 Task: Check the difference between a specific commit and a branch with details and author information.
Action: Mouse moved to (233, 391)
Screenshot: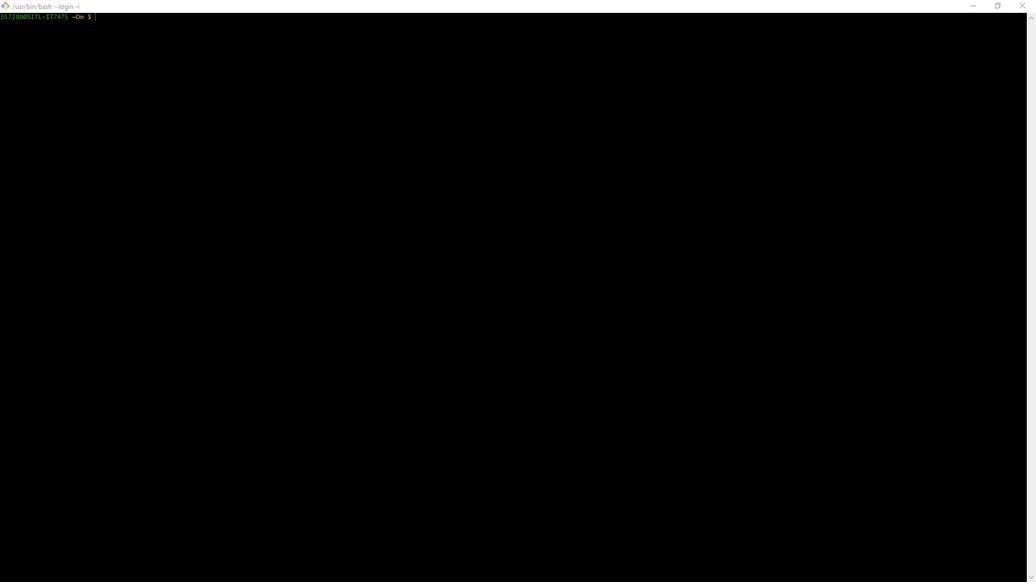 
Action: Mouse pressed left at (233, 391)
Screenshot: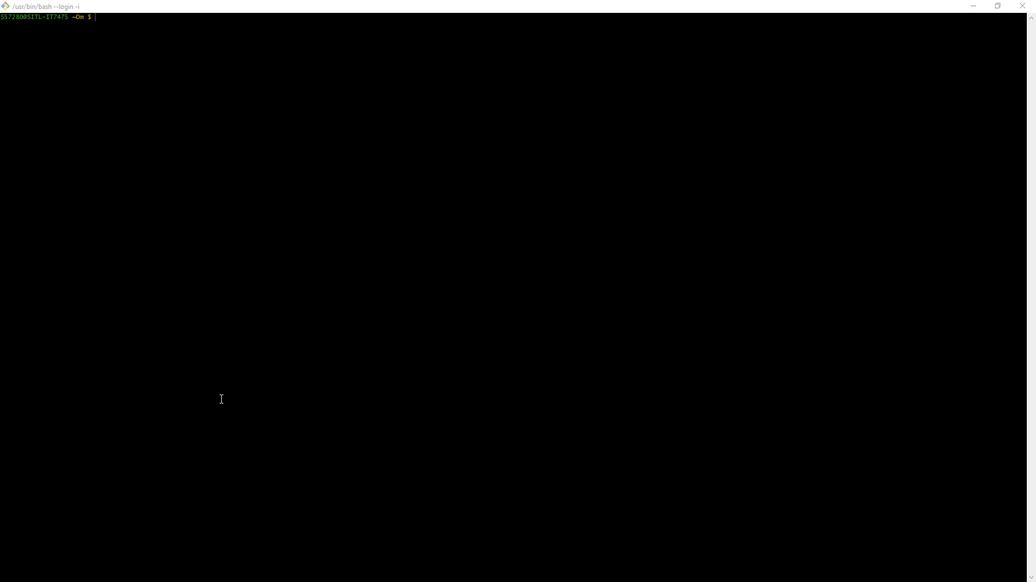 
Action: Mouse moved to (233, 391)
Screenshot: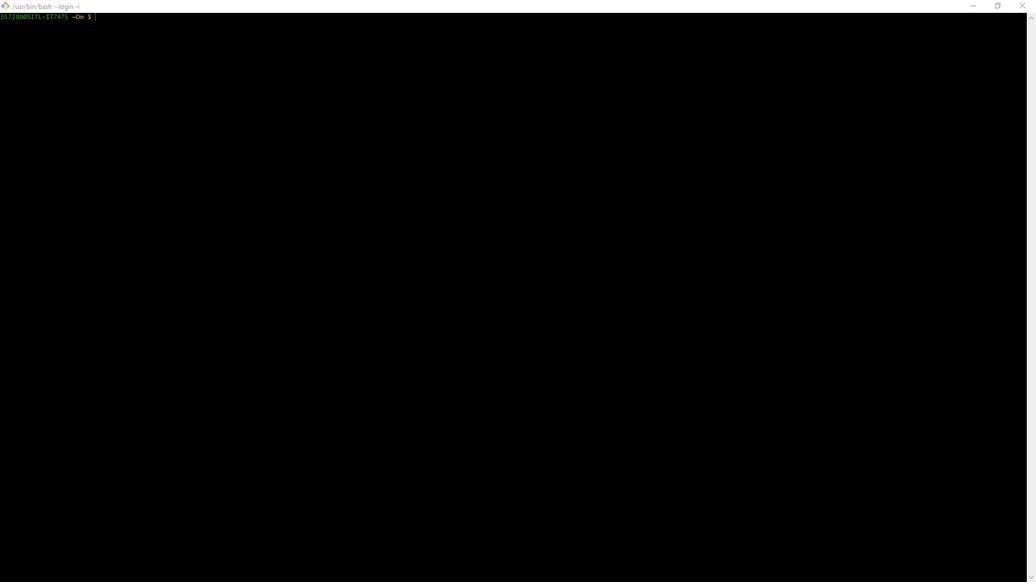 
Action: Mouse pressed left at (233, 391)
Screenshot: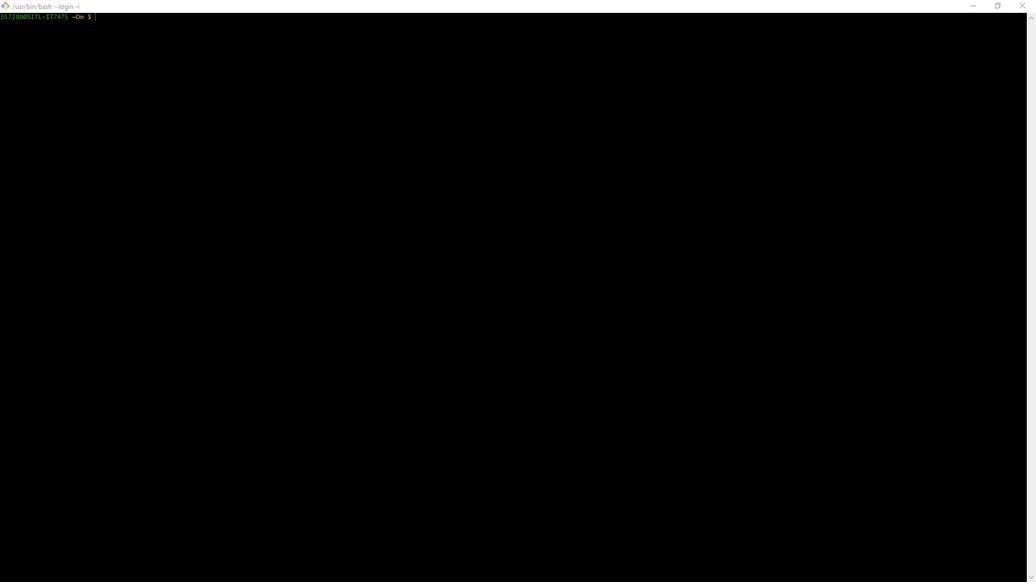 
Action: Mouse moved to (233, 391)
Screenshot: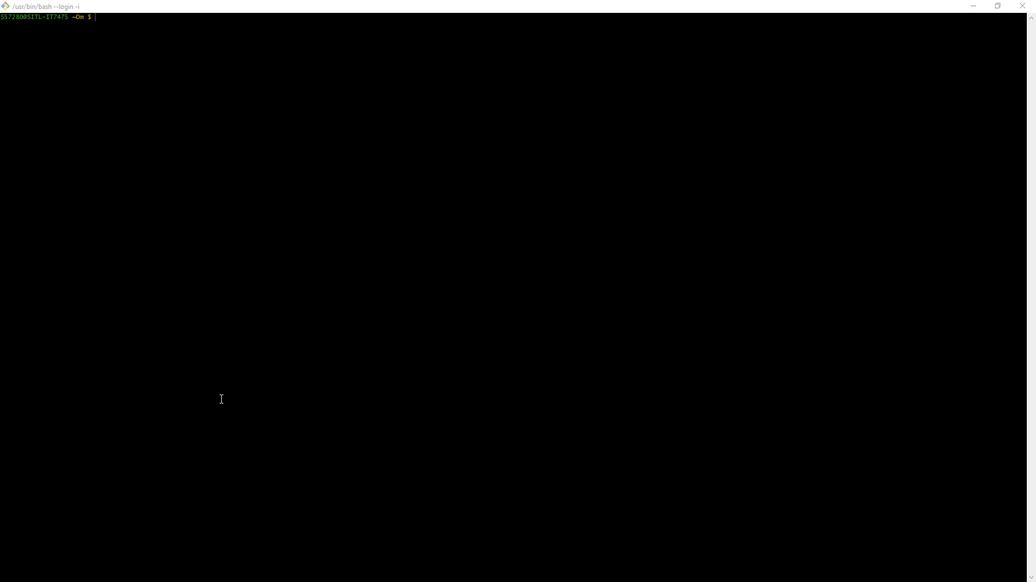
Action: Mouse pressed left at (233, 391)
Screenshot: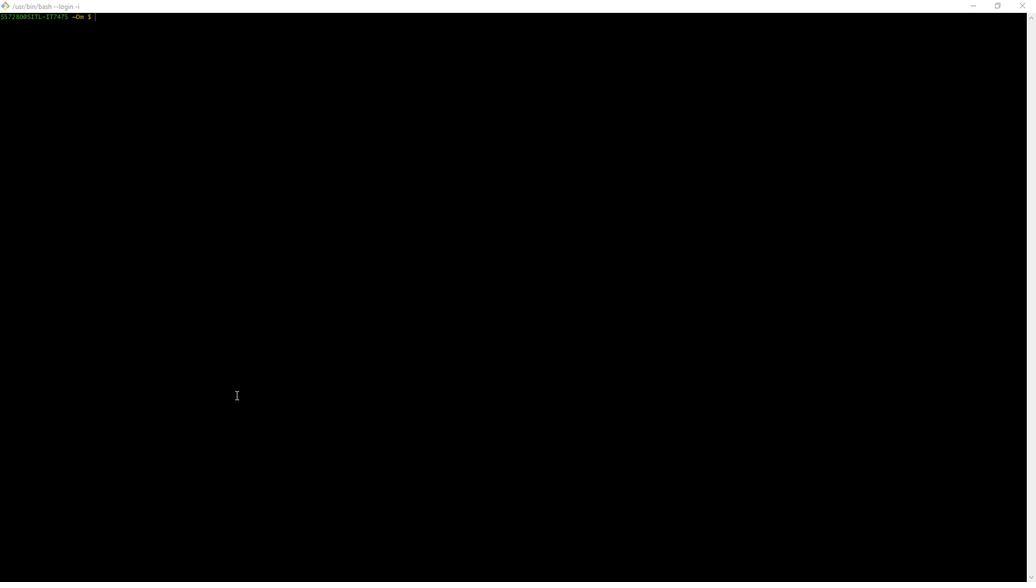 
Action: Key pressed cd<Key.space>public-apis<Key.enter>git<Key.space>shoe<Key.backspace>w<Key.enter>git<Key.space>diff<Key.space>49d267a..aman<Key.enter>git<Key.space>show<Key.space>49d267a<Key.enter>
Screenshot: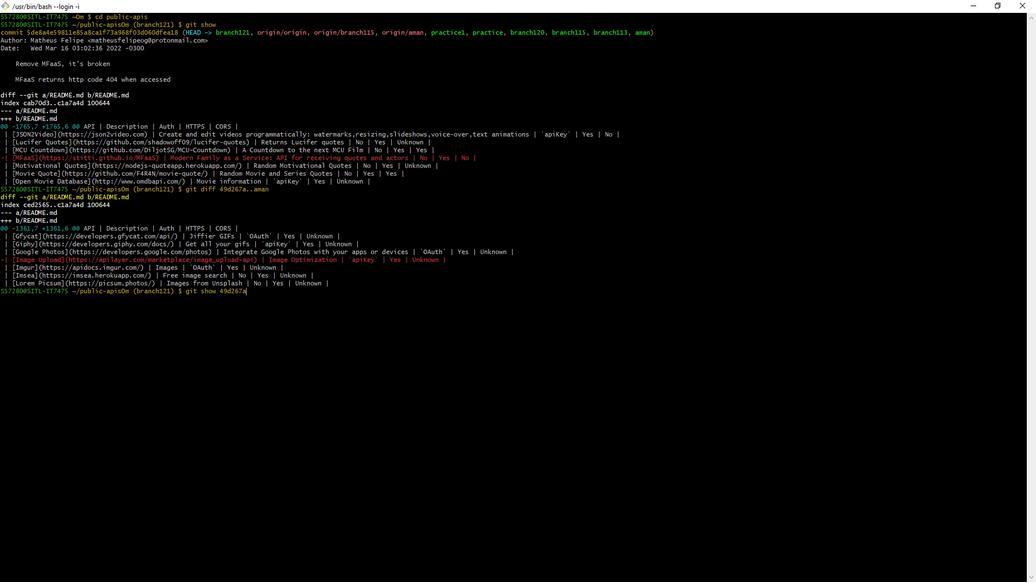 
Action: Mouse moved to (233, 391)
Screenshot: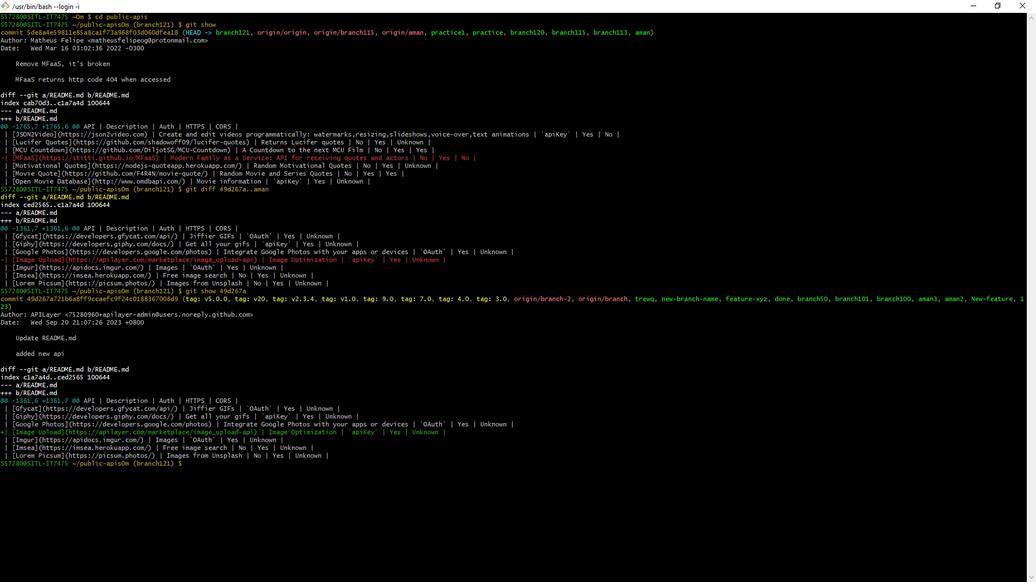 
Action: Mouse scrolled (233, 391) with delta (0, 0)
Screenshot: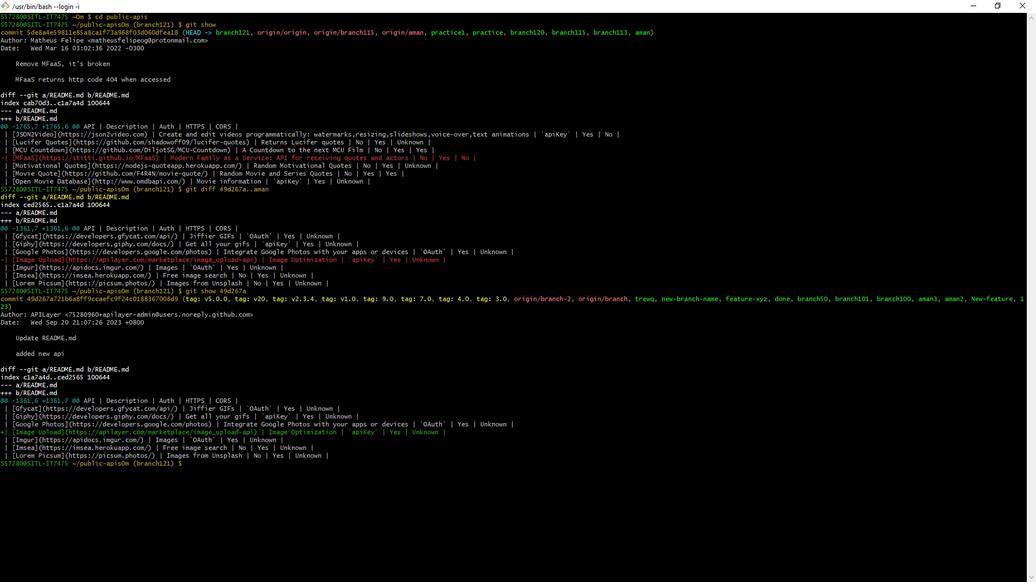 
Action: Mouse moved to (233, 391)
Screenshot: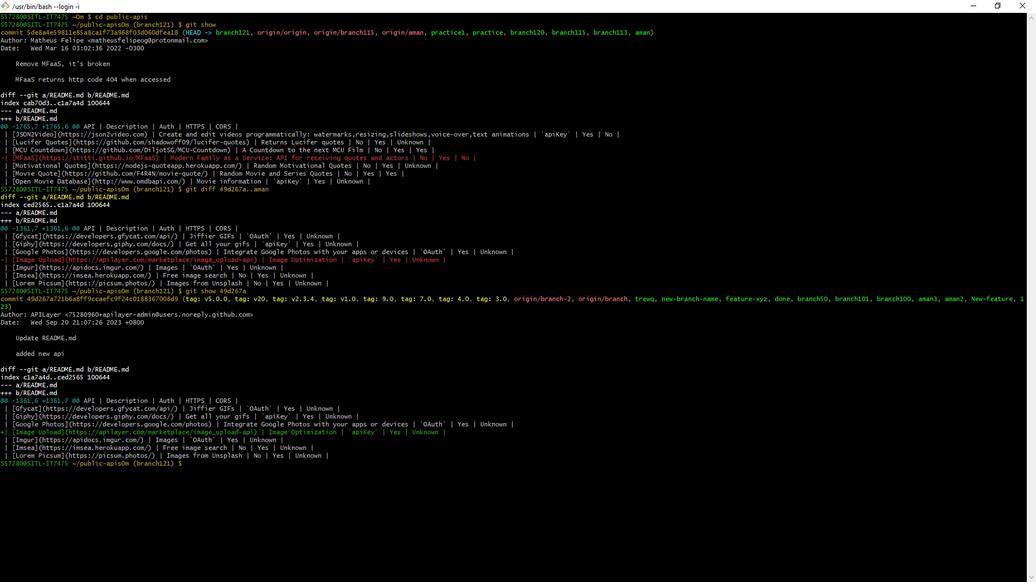 
Action: Mouse scrolled (233, 391) with delta (0, 0)
Screenshot: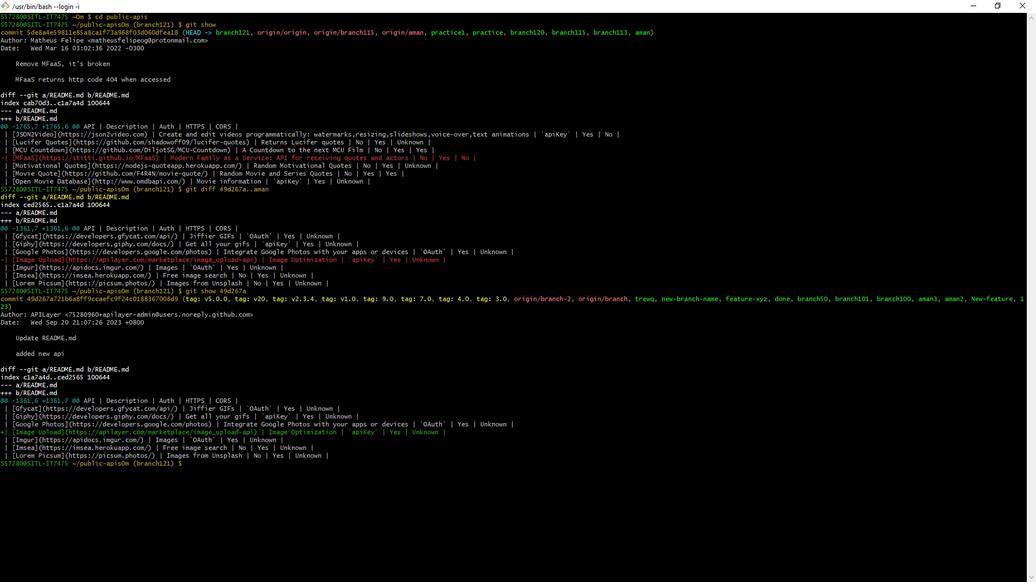 
Action: Mouse moved to (233, 391)
Screenshot: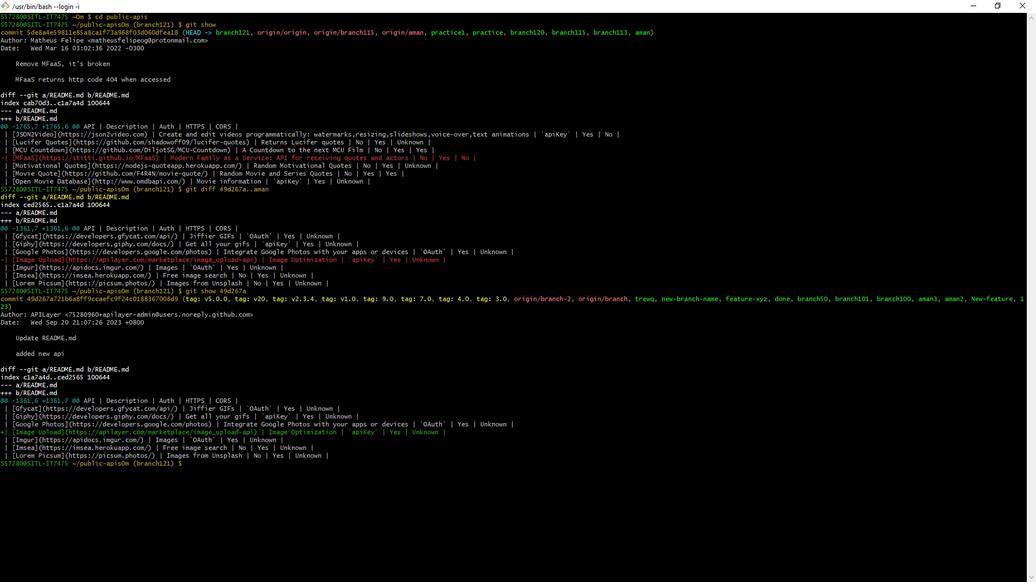 
Action: Mouse scrolled (233, 391) with delta (0, 0)
Screenshot: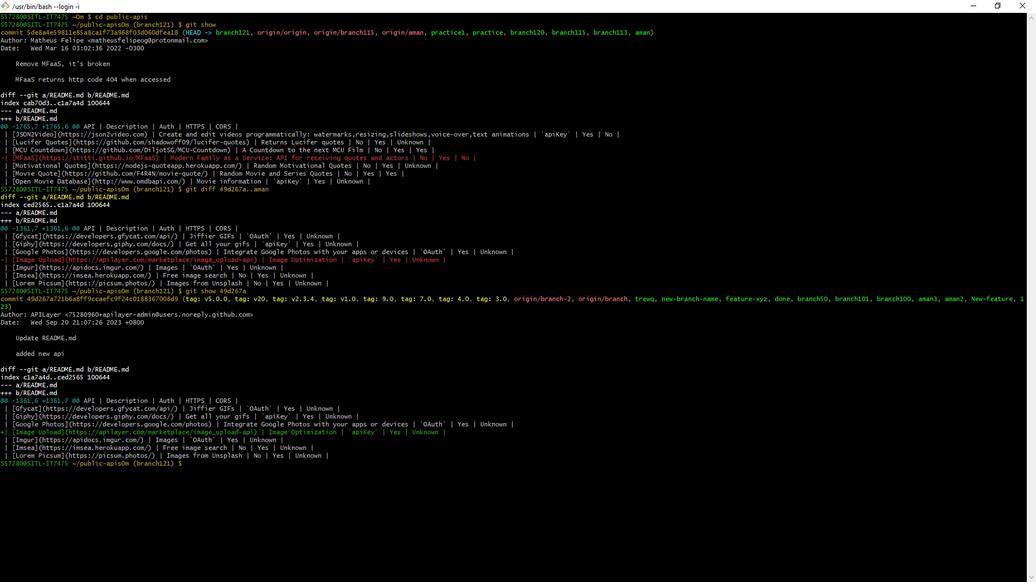 
Action: Mouse moved to (233, 391)
Screenshot: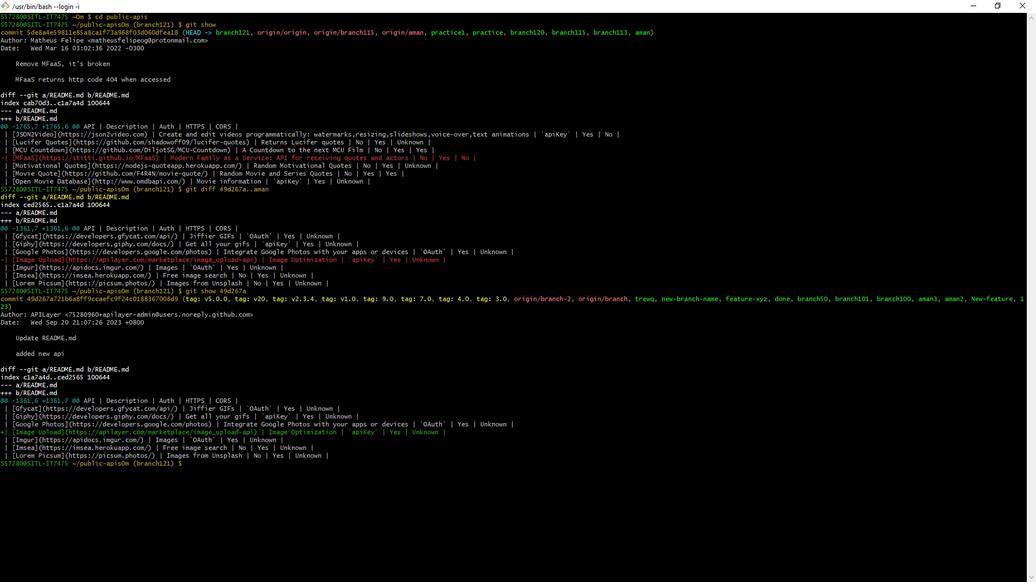 
Action: Mouse scrolled (233, 391) with delta (0, 0)
Screenshot: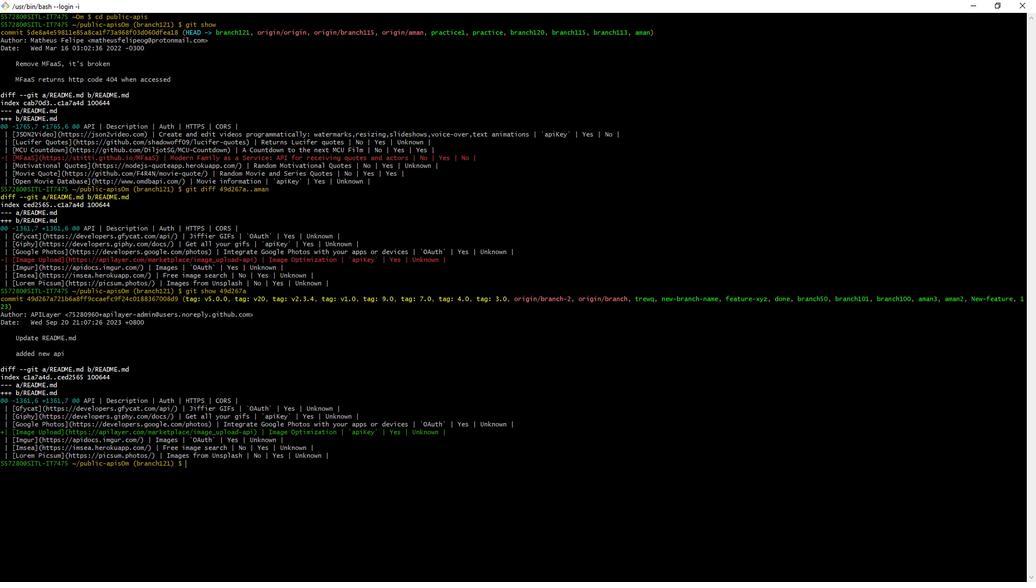 
Action: Mouse moved to (233, 391)
Screenshot: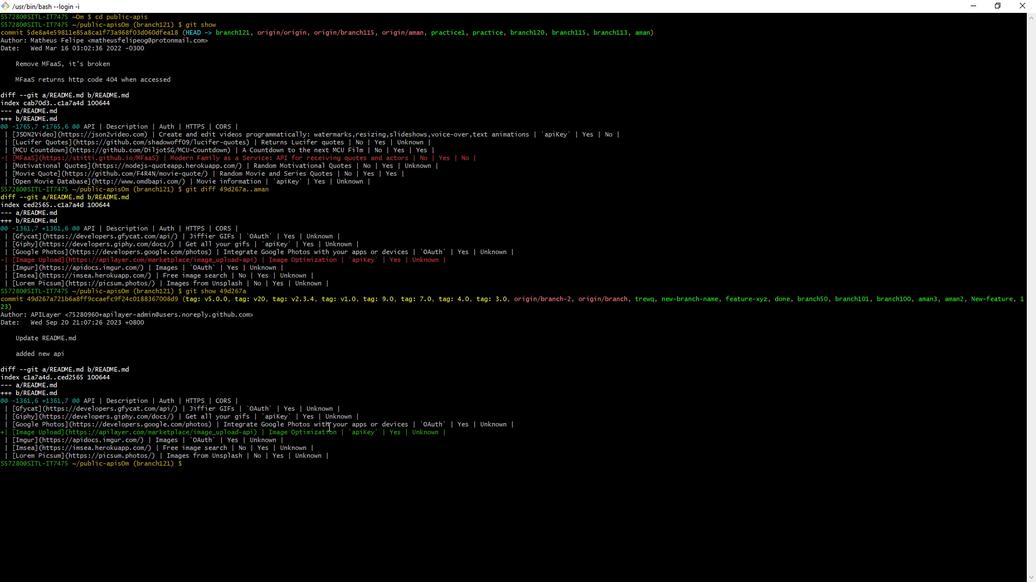 
Action: Key pressed git<Key.space><Key.backspace><Key.backspace><Key.backspace><Key.backspace><Key.backspace>
Screenshot: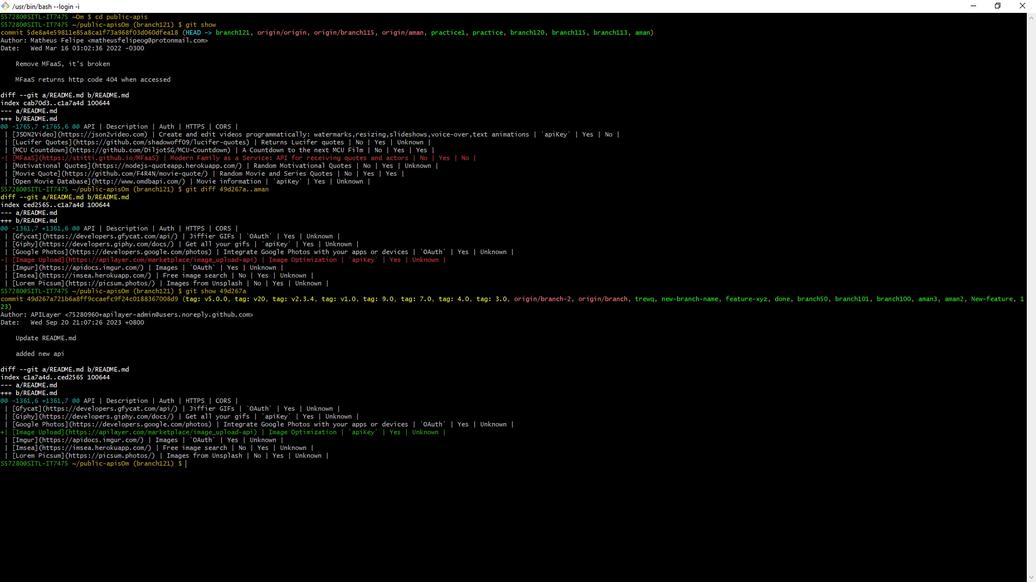 
Action: Mouse moved to (233, 391)
Screenshot: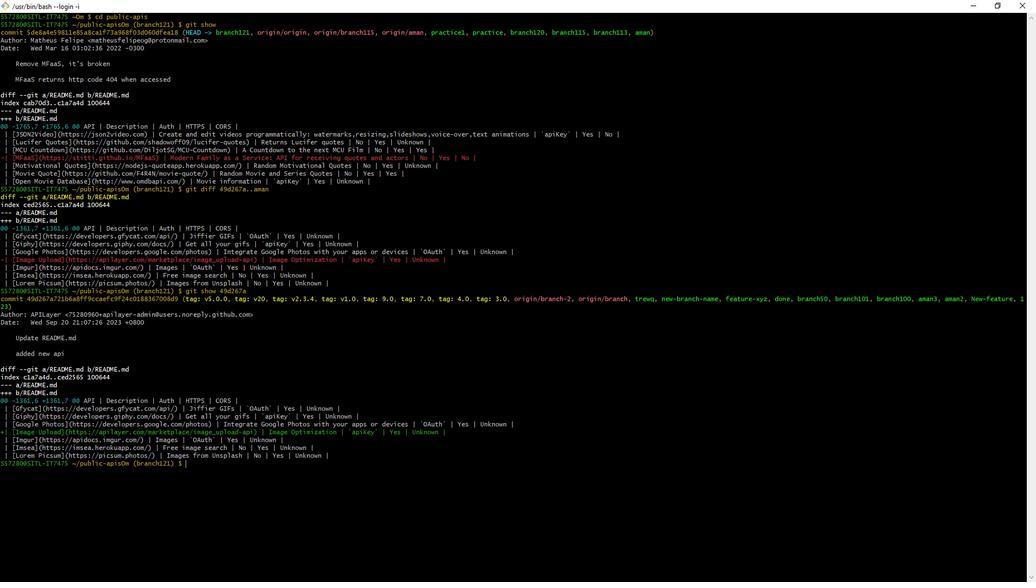 
Action: Mouse scrolled (233, 391) with delta (0, 0)
Screenshot: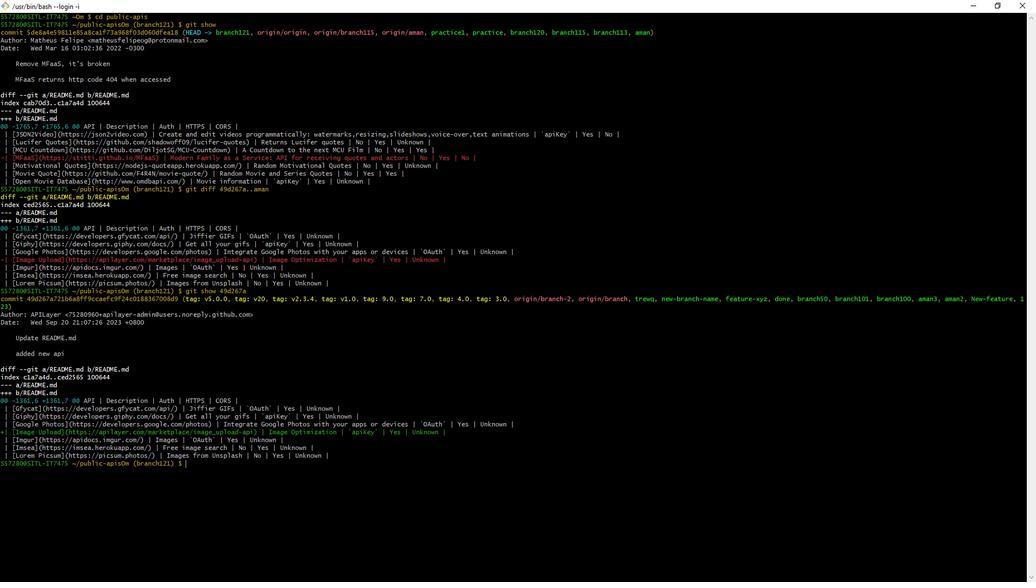 
Action: Mouse moved to (233, 391)
Screenshot: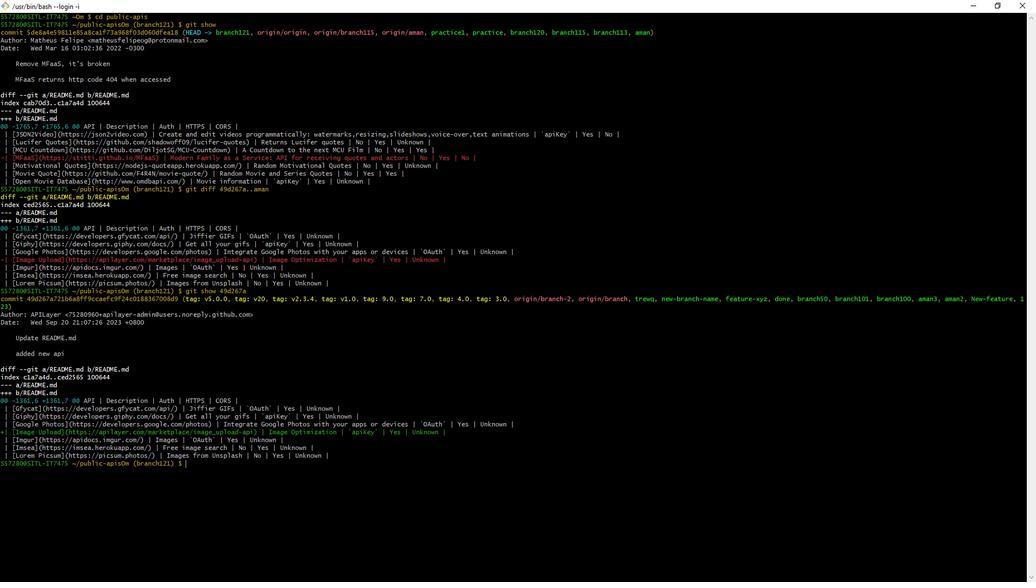
Action: Mouse scrolled (233, 391) with delta (0, 0)
Screenshot: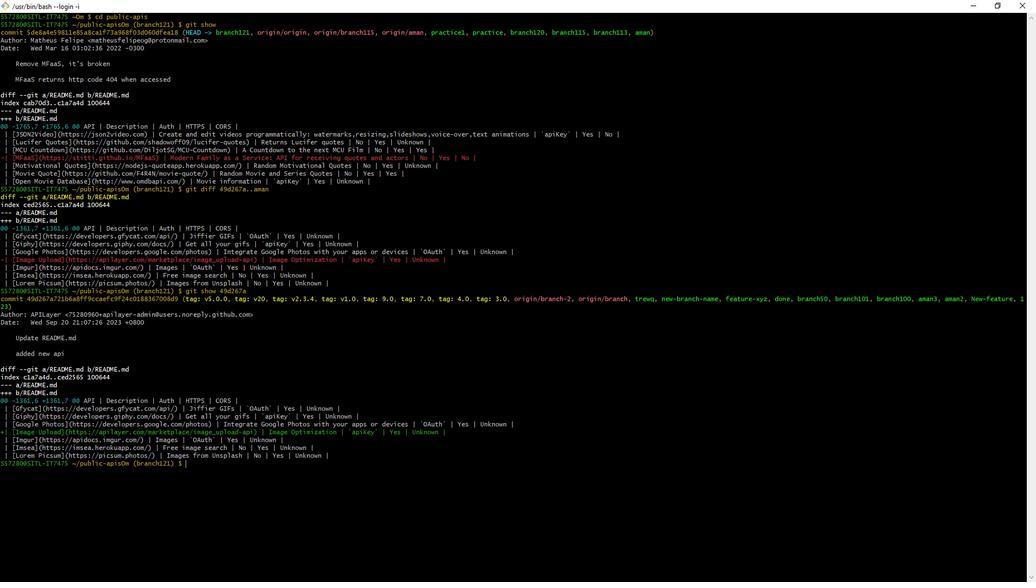 
Action: Mouse scrolled (233, 391) with delta (0, 0)
Screenshot: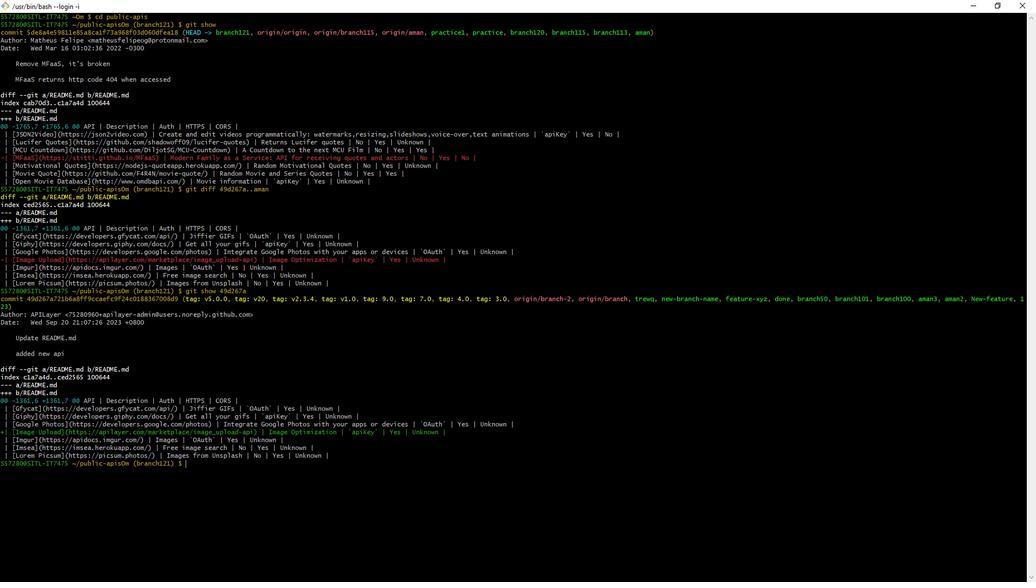 
Action: Mouse scrolled (233, 391) with delta (0, 0)
Screenshot: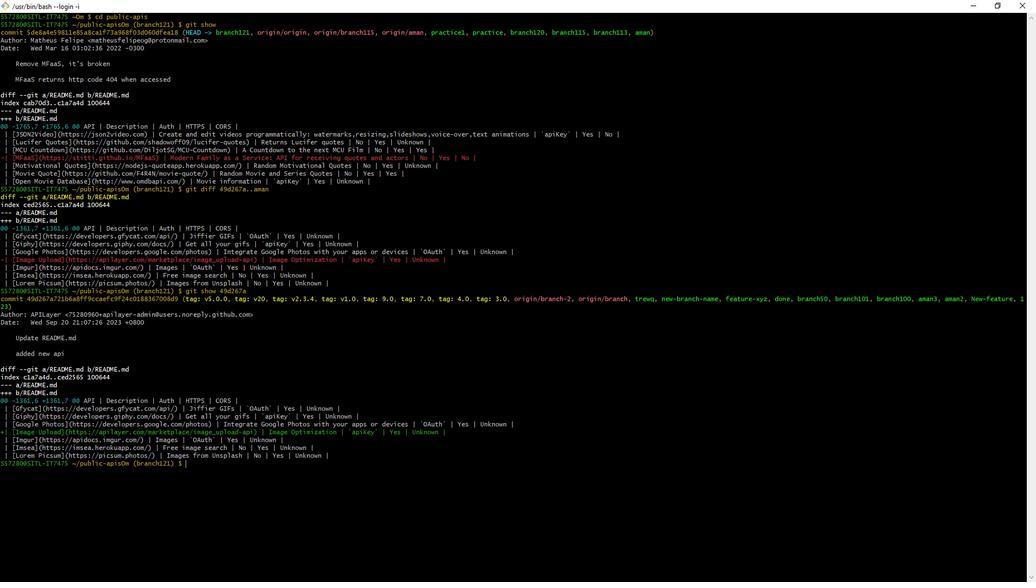 
Action: Mouse moved to (233, 391)
Screenshot: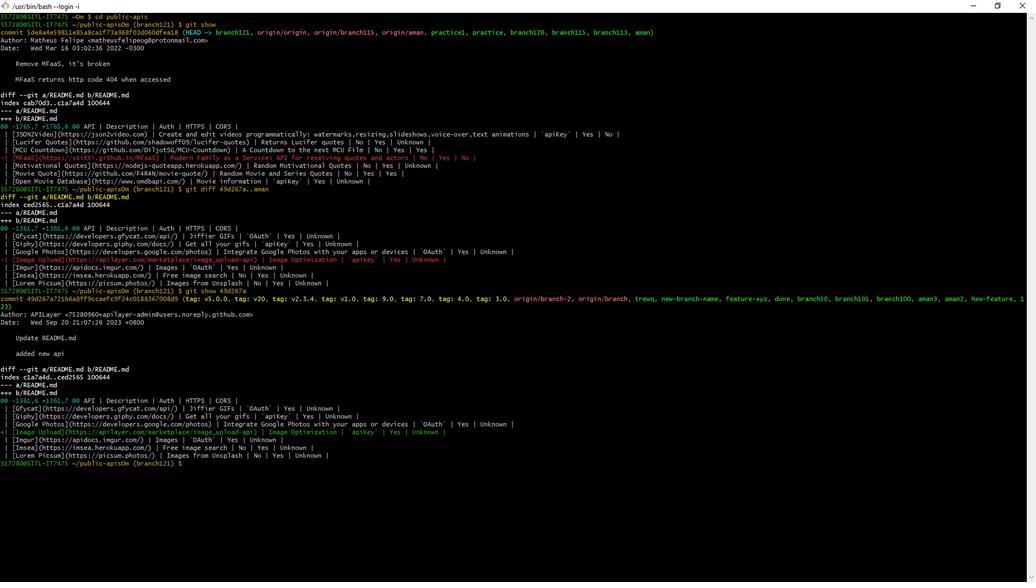 
Action: Mouse pressed left at (233, 391)
Screenshot: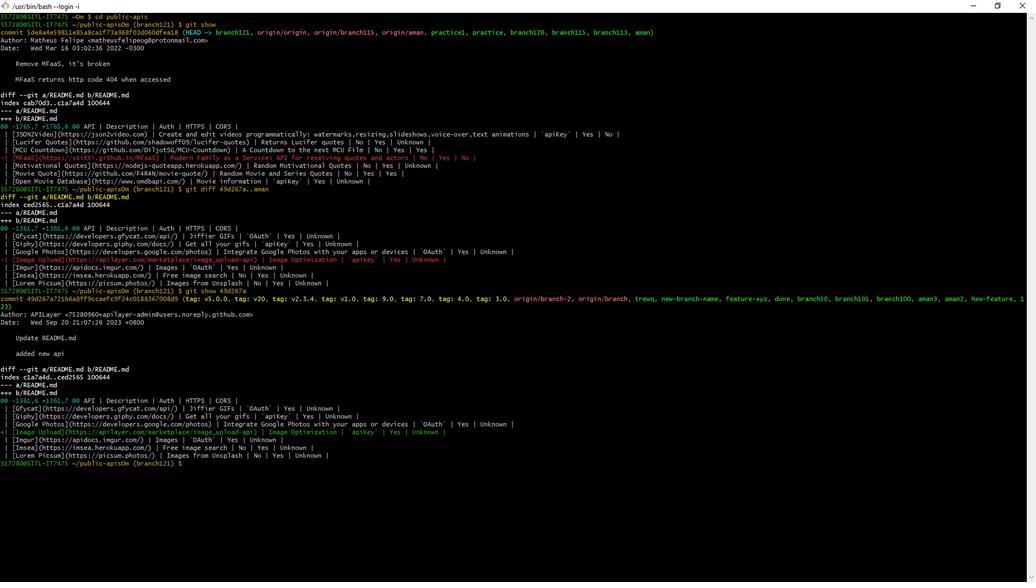 
